 Task: In the Company goldmansachs.com, Log Linkedin Message with description: 'Sent a LinkedIn message to a potential buyer offering a personalized solution.'; Add date: '24 September, 2023' and time 11:00:AM; Add contact from the company's contact and save. Logged in from softage.10@softage.net
Action: Mouse moved to (46, 43)
Screenshot: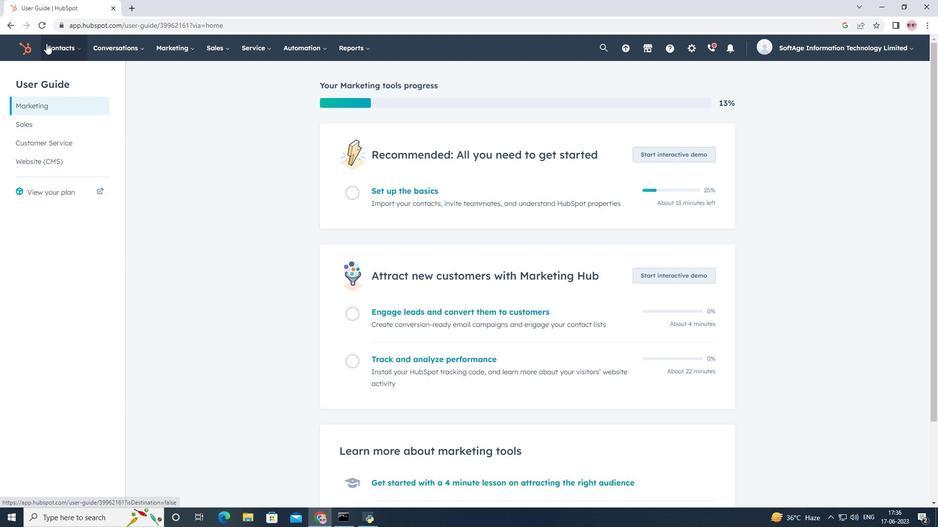 
Action: Mouse pressed left at (46, 43)
Screenshot: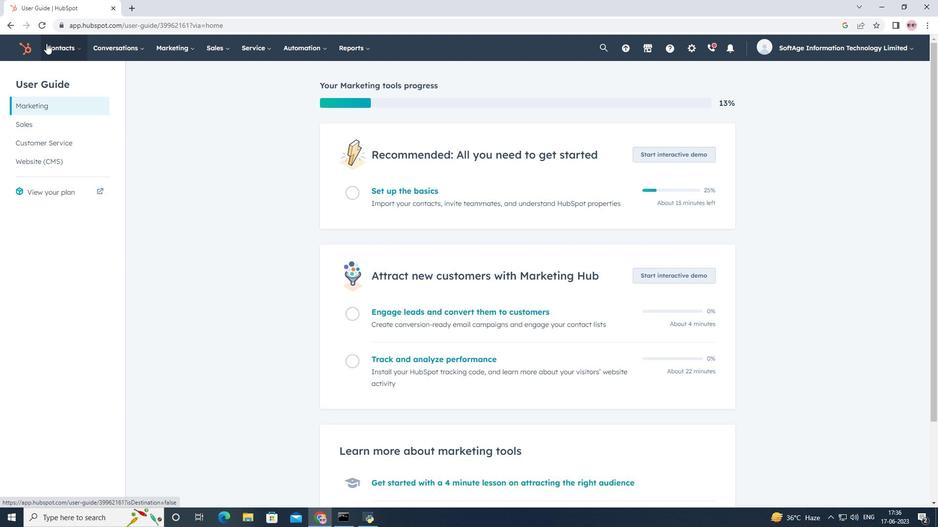 
Action: Mouse moved to (75, 97)
Screenshot: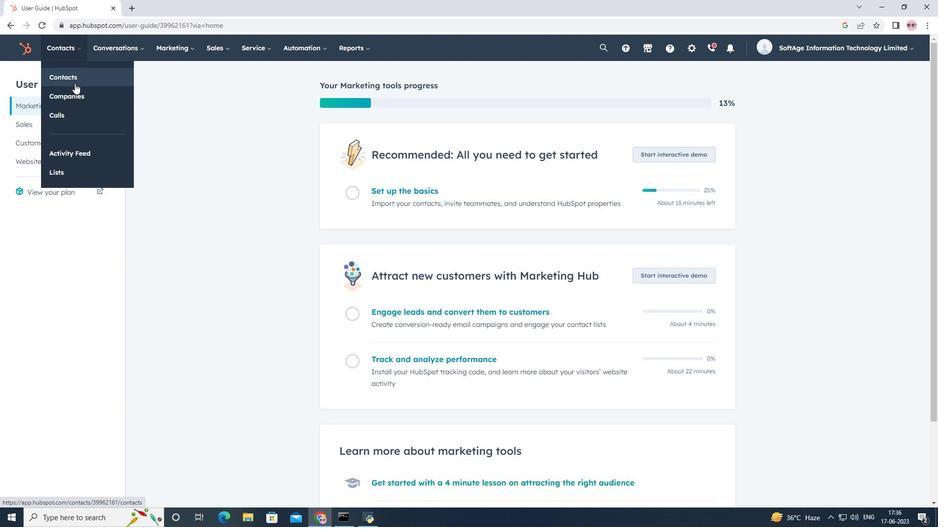 
Action: Mouse pressed left at (75, 97)
Screenshot: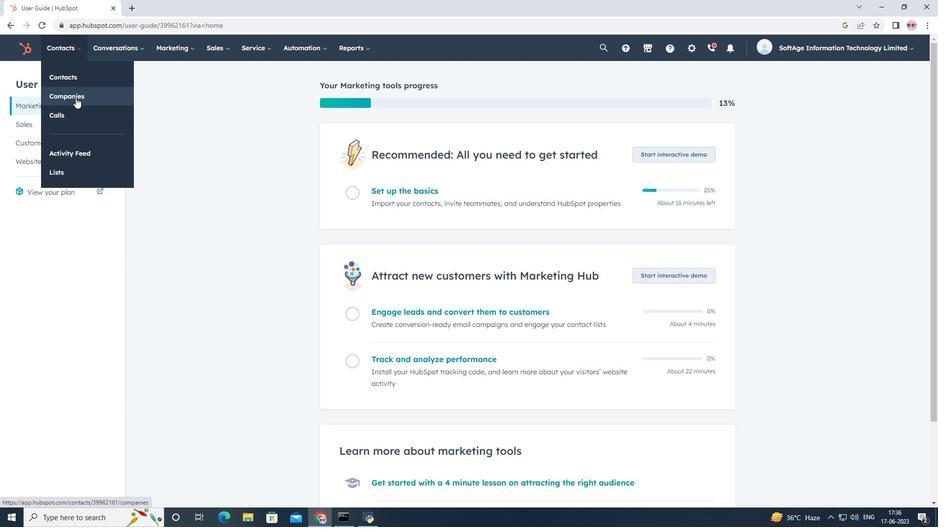 
Action: Mouse moved to (120, 157)
Screenshot: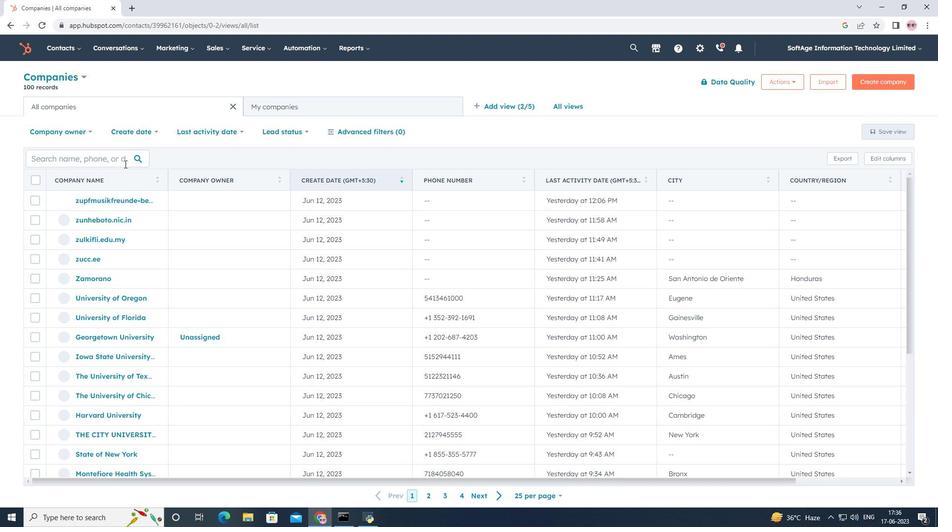 
Action: Mouse pressed left at (120, 157)
Screenshot: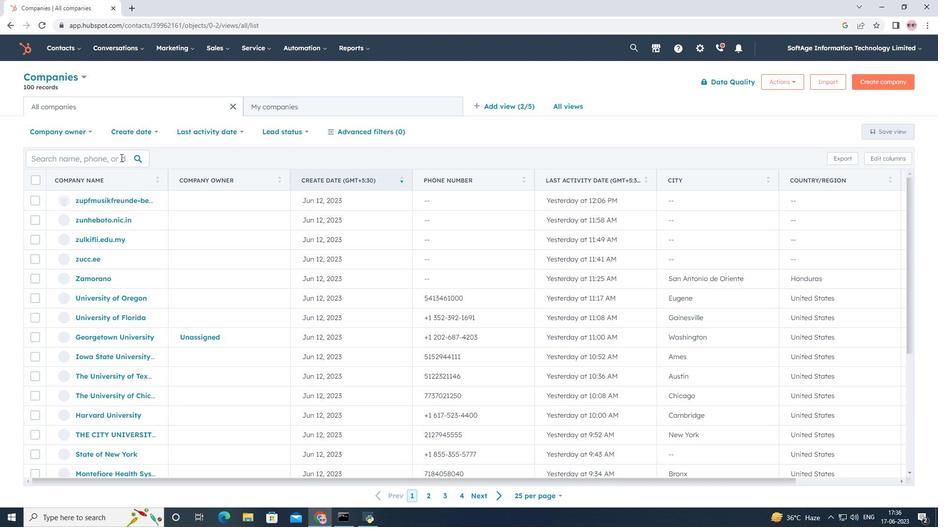 
Action: Key pressed goldmansachs.com
Screenshot: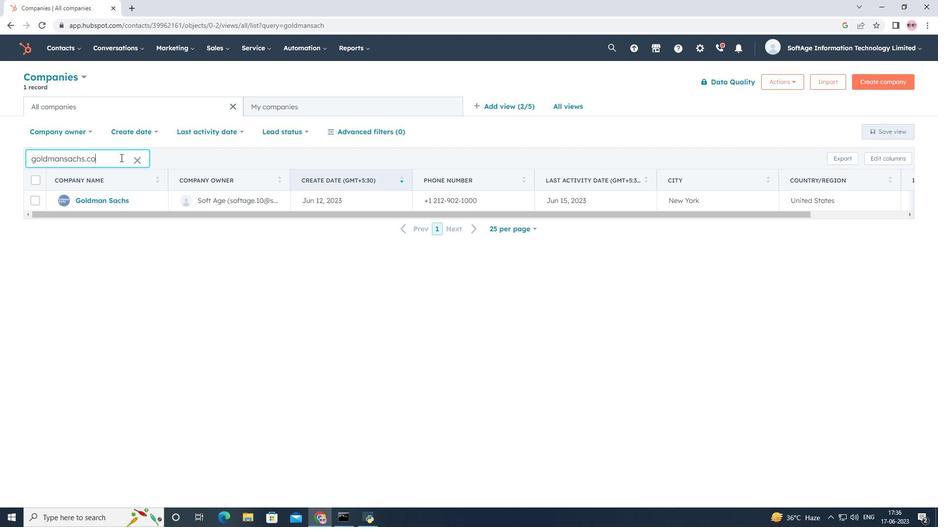 
Action: Mouse moved to (97, 201)
Screenshot: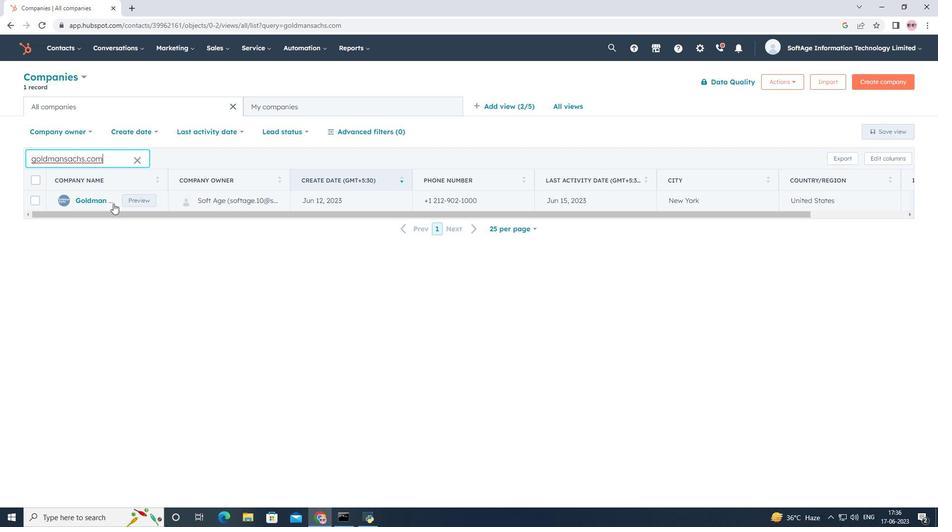 
Action: Mouse pressed left at (97, 201)
Screenshot: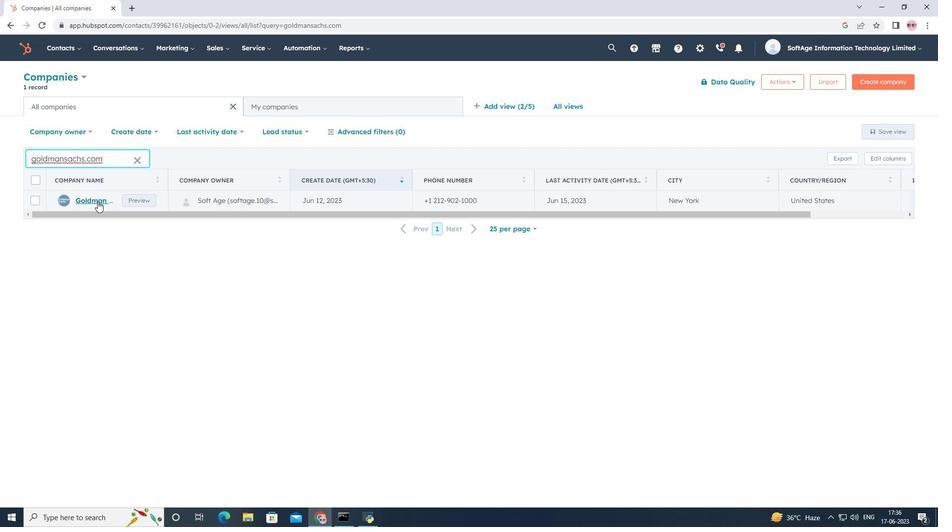 
Action: Mouse moved to (190, 160)
Screenshot: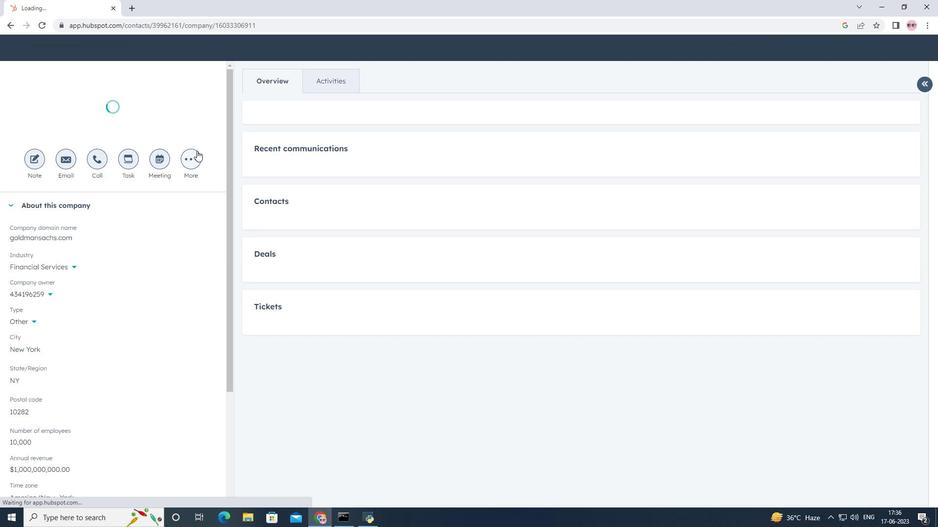 
Action: Mouse pressed left at (190, 160)
Screenshot: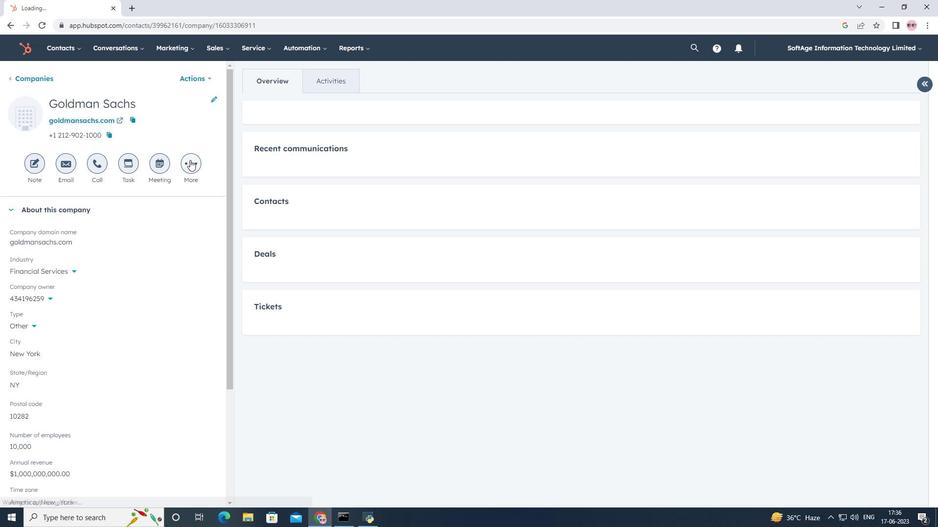 
Action: Mouse moved to (194, 206)
Screenshot: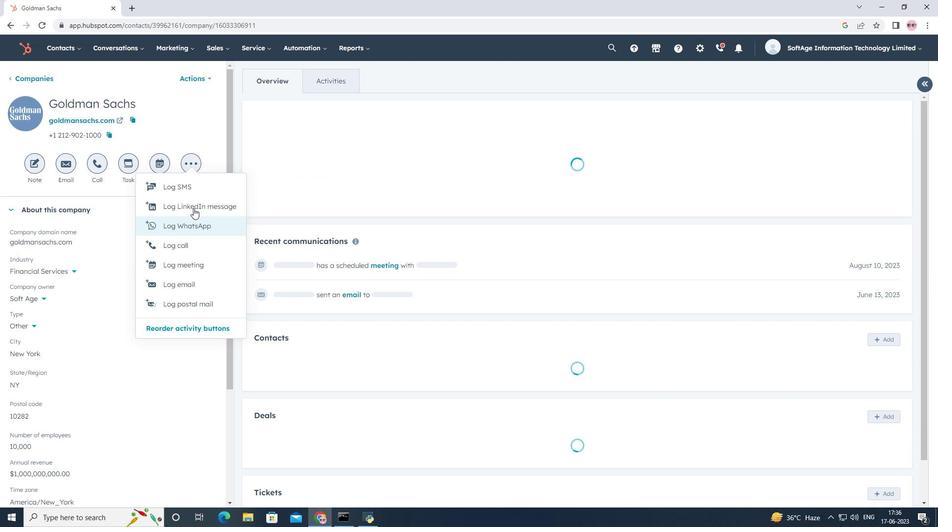 
Action: Mouse pressed left at (194, 206)
Screenshot: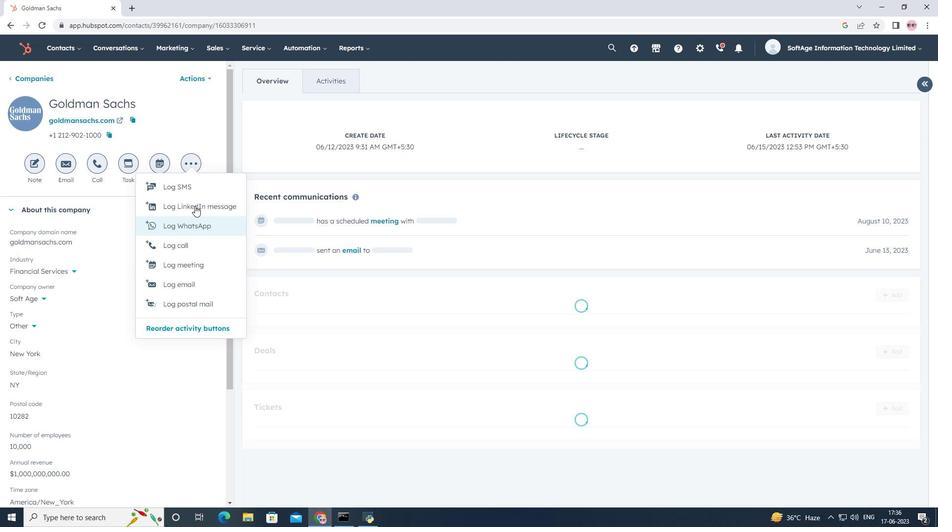 
Action: Mouse moved to (582, 383)
Screenshot: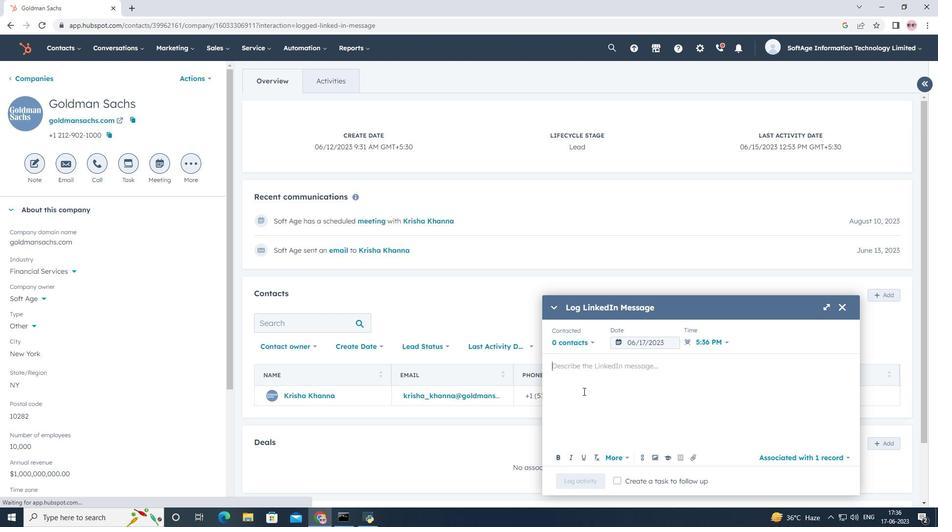 
Action: Mouse pressed left at (582, 383)
Screenshot: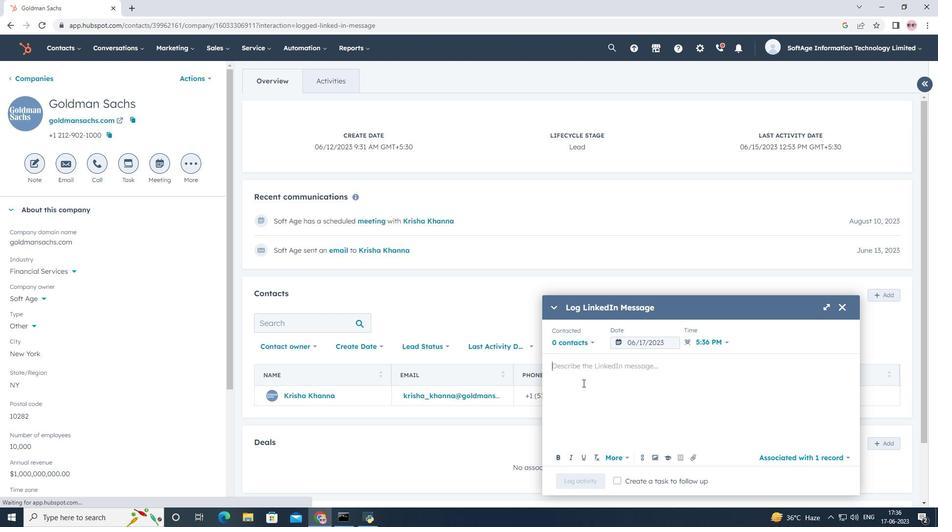 
Action: Key pressed <Key.shift>Sent<Key.space>a<Key.space><Key.shift>Linked<Key.shift>In<Key.space>message<Key.space>to<Key.space>a<Key.space>potential<Key.space>buyer<Key.space>offering<Key.space>a<Key.space>personalized<Key.space>solution.
Screenshot: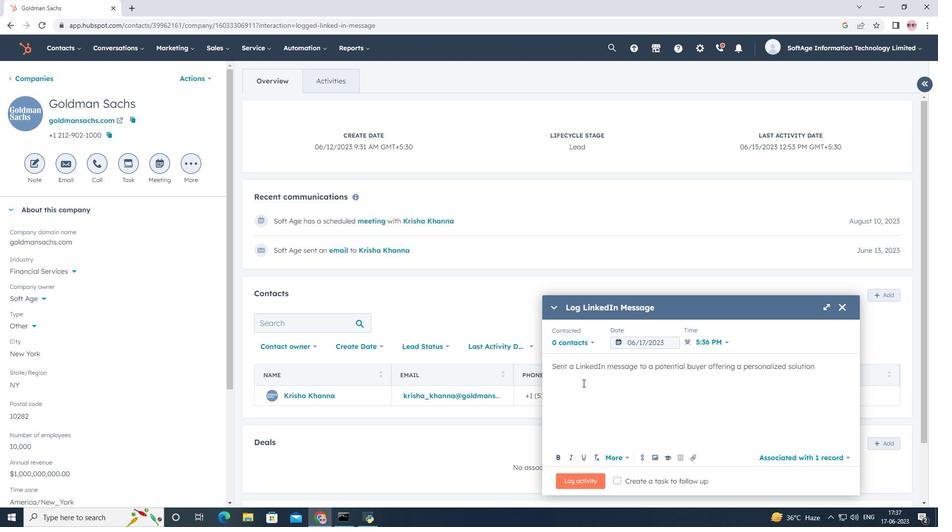 
Action: Mouse moved to (664, 344)
Screenshot: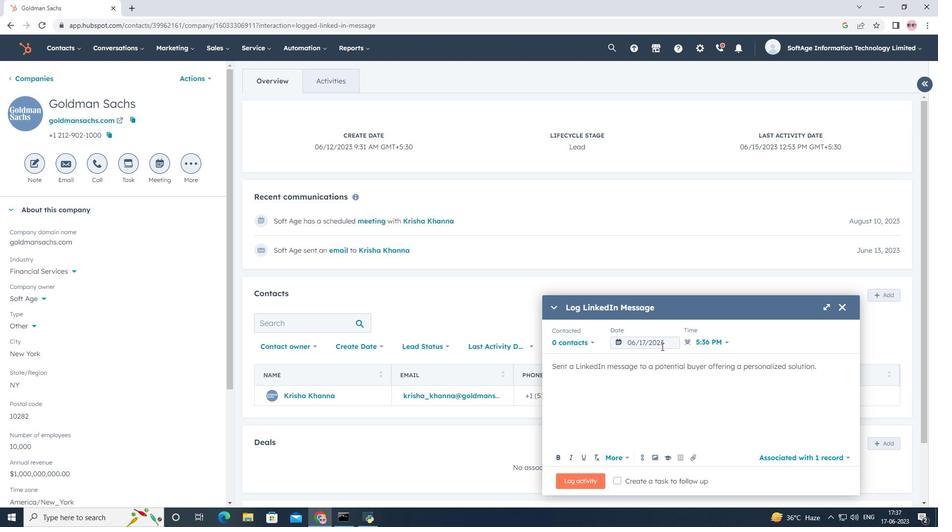 
Action: Mouse pressed left at (664, 344)
Screenshot: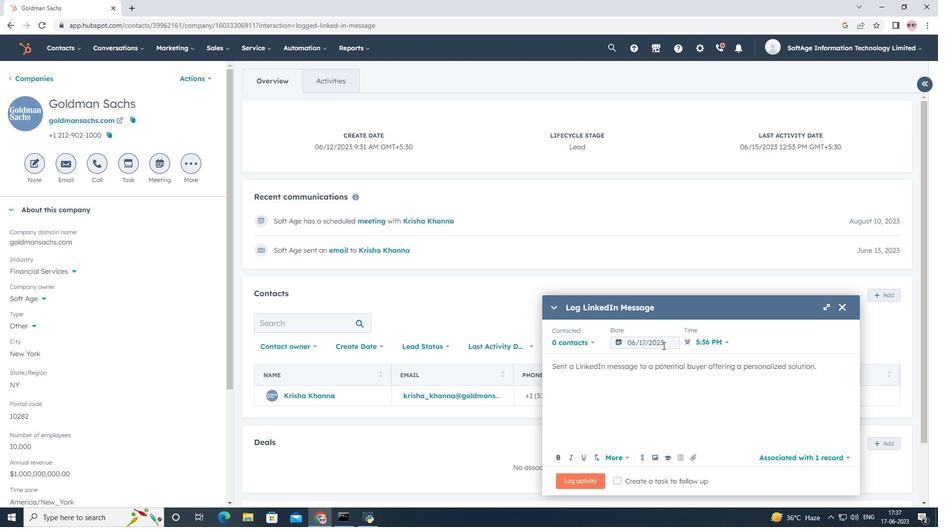 
Action: Mouse moved to (742, 182)
Screenshot: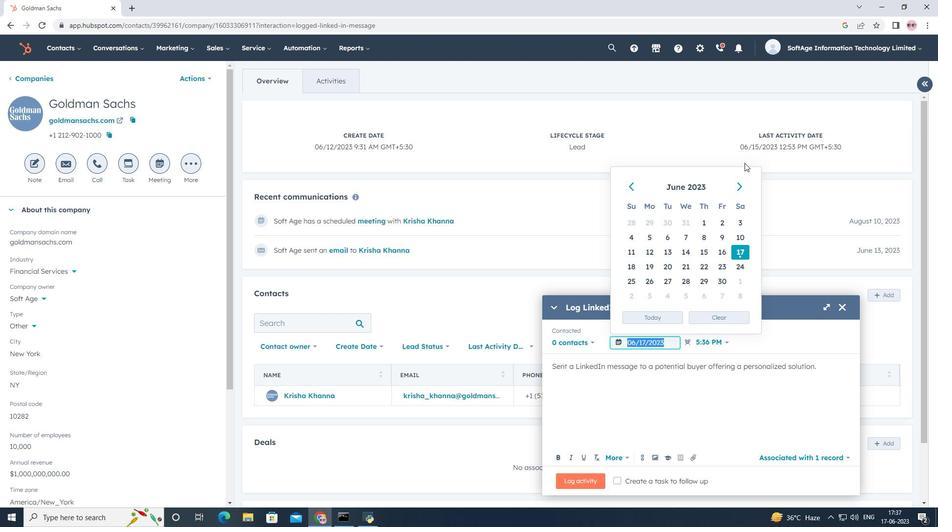 
Action: Mouse pressed left at (742, 182)
Screenshot: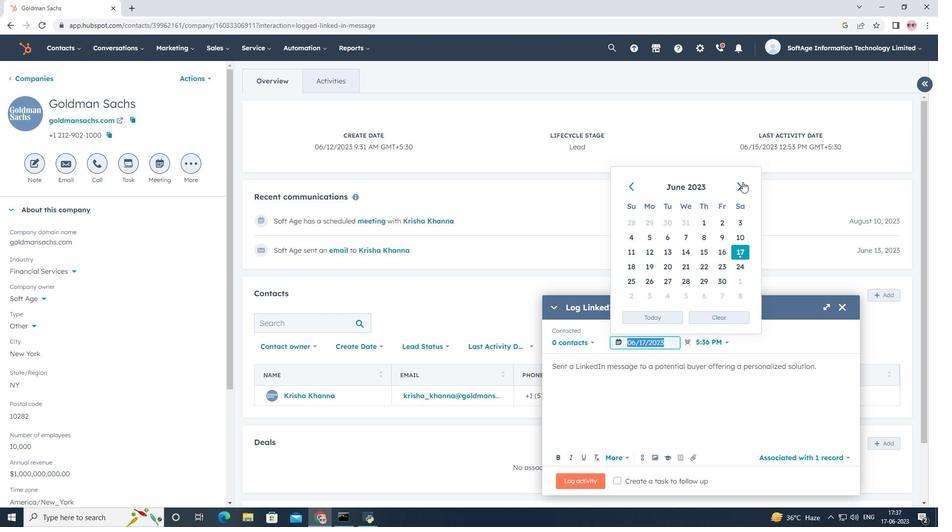
Action: Mouse pressed left at (742, 182)
Screenshot: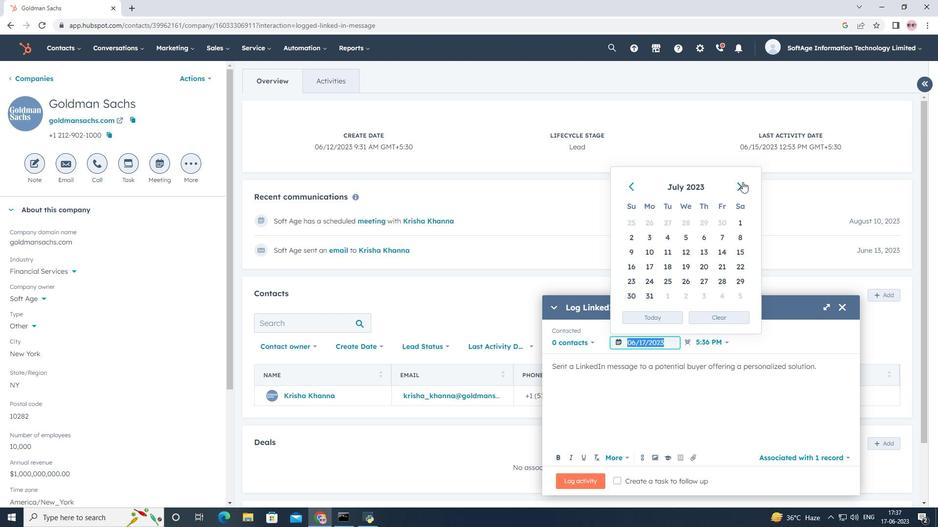 
Action: Mouse pressed left at (742, 182)
Screenshot: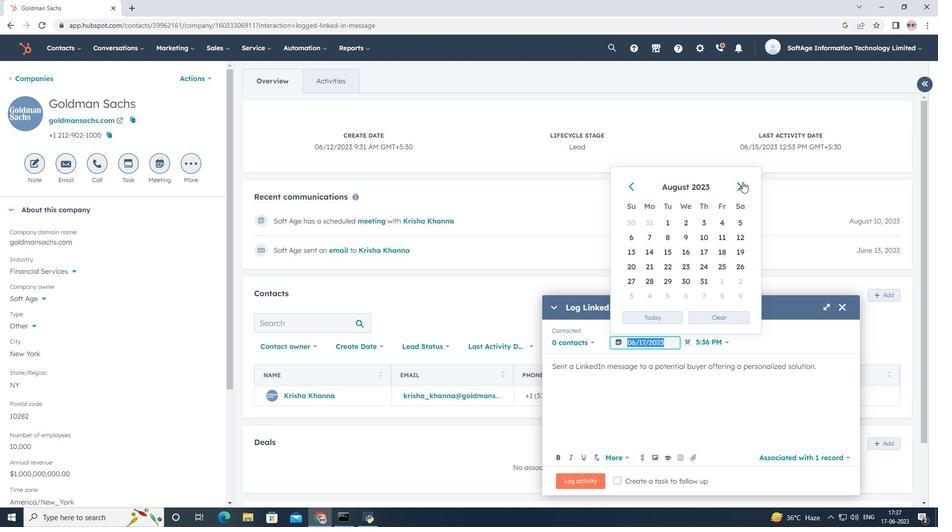 
Action: Mouse moved to (635, 281)
Screenshot: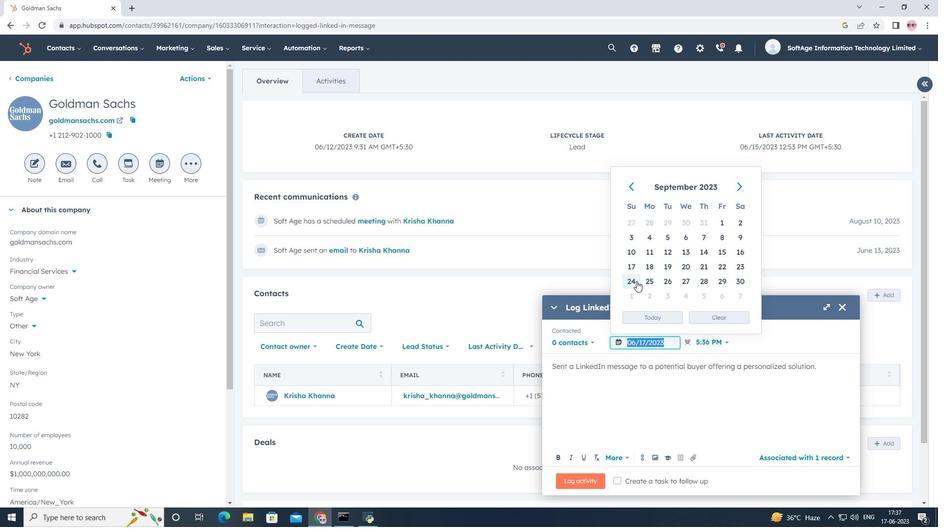 
Action: Mouse pressed left at (635, 281)
Screenshot: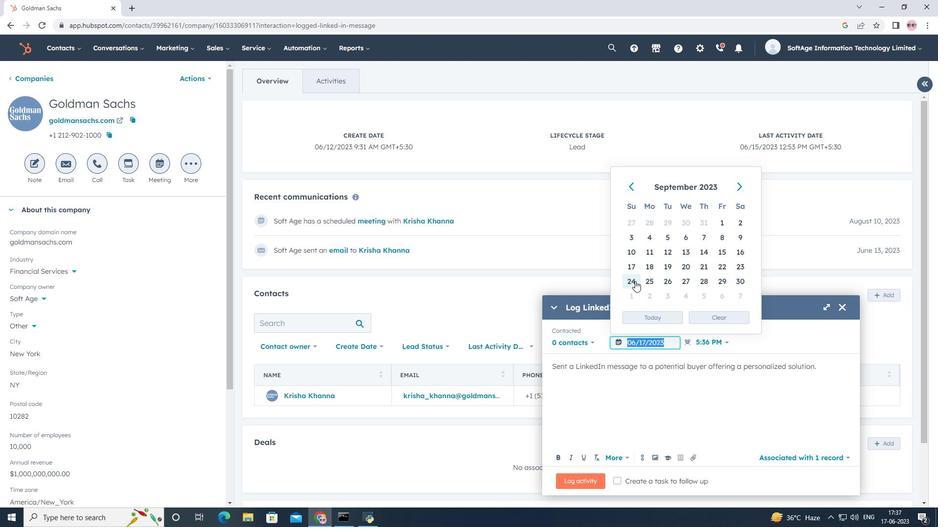 
Action: Mouse moved to (723, 344)
Screenshot: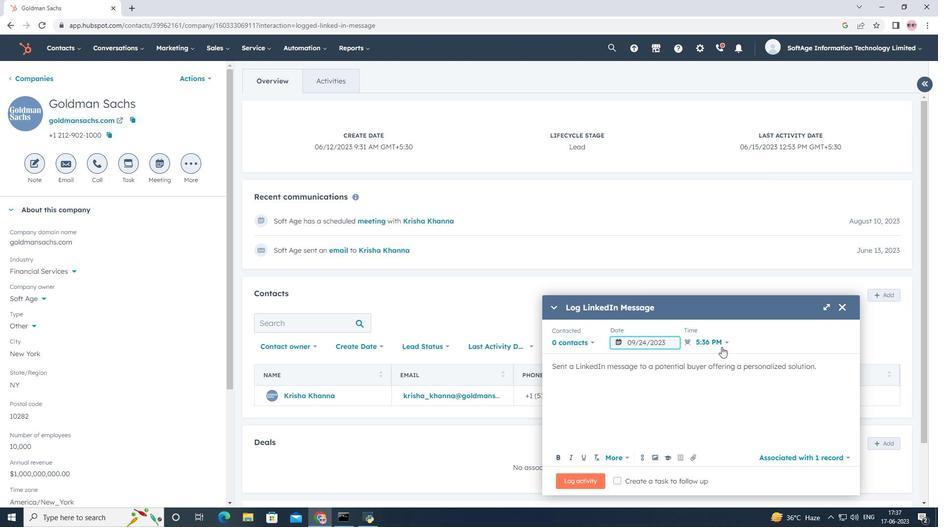 
Action: Mouse pressed left at (723, 344)
Screenshot: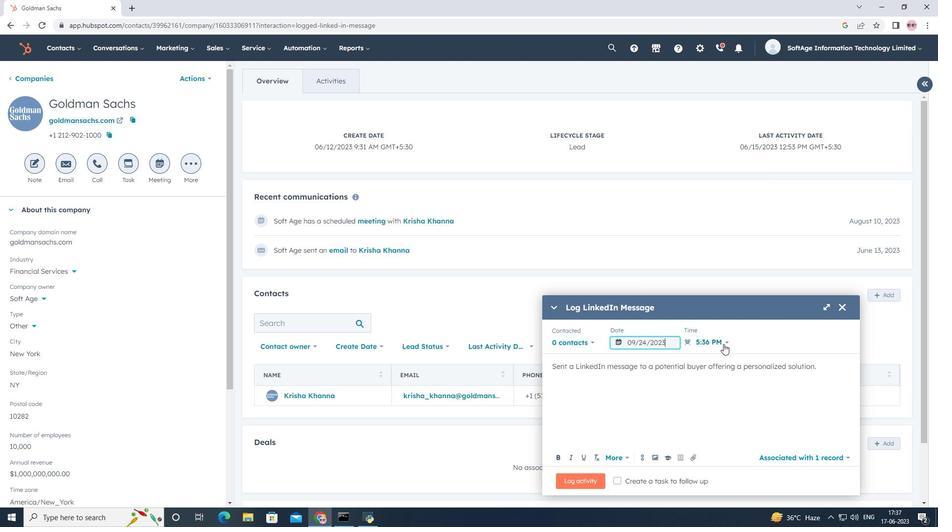 
Action: Mouse moved to (777, 393)
Screenshot: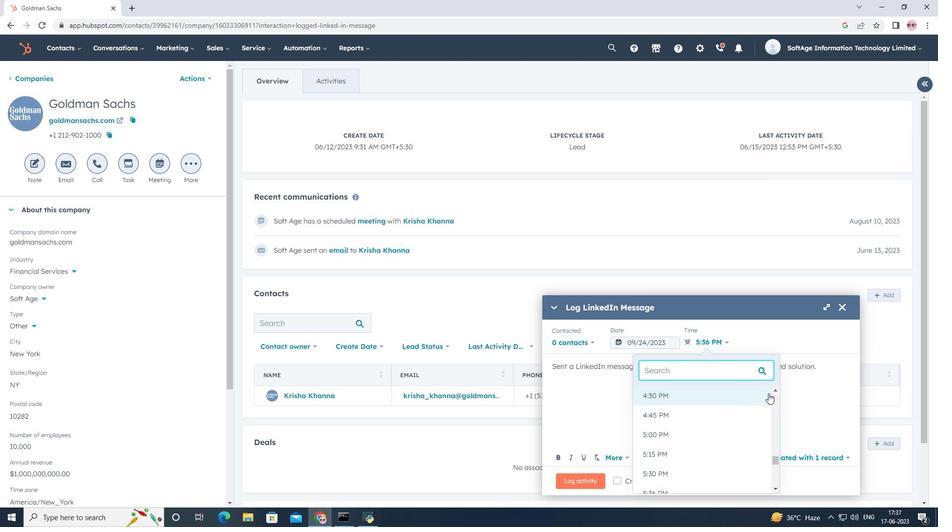 
Action: Mouse pressed left at (777, 393)
Screenshot: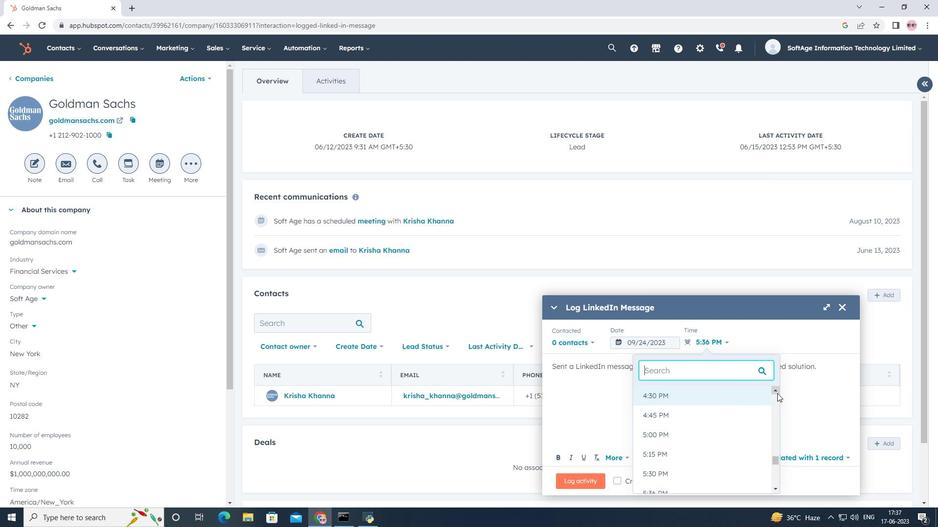 
Action: Mouse pressed left at (777, 393)
Screenshot: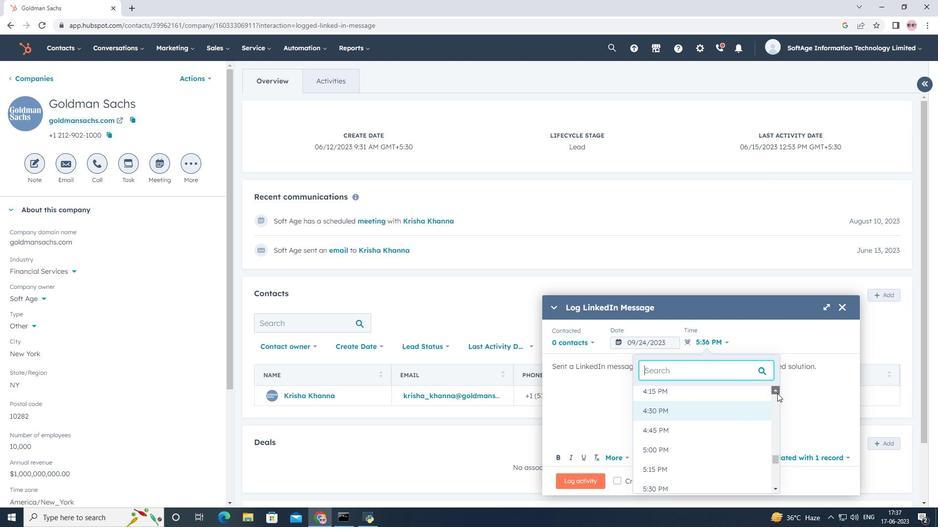 
Action: Mouse pressed left at (777, 393)
Screenshot: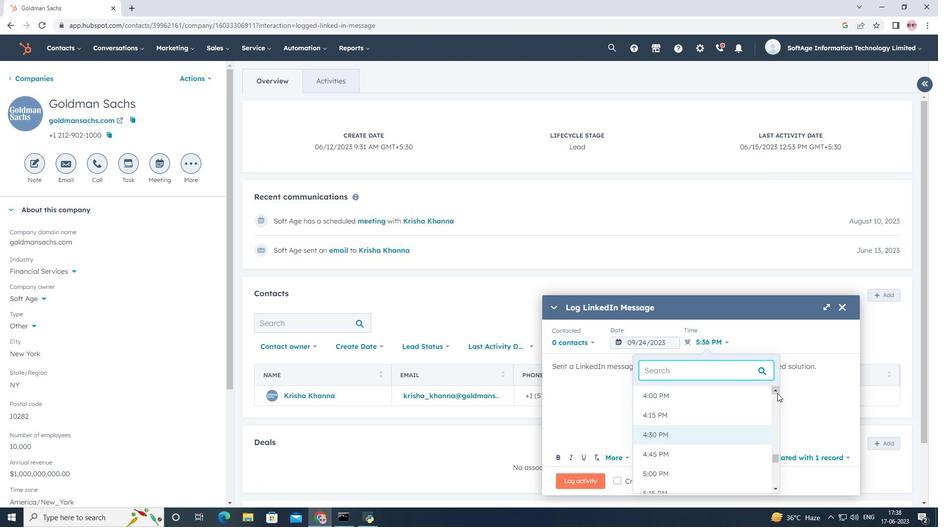 
Action: Mouse pressed left at (777, 393)
Screenshot: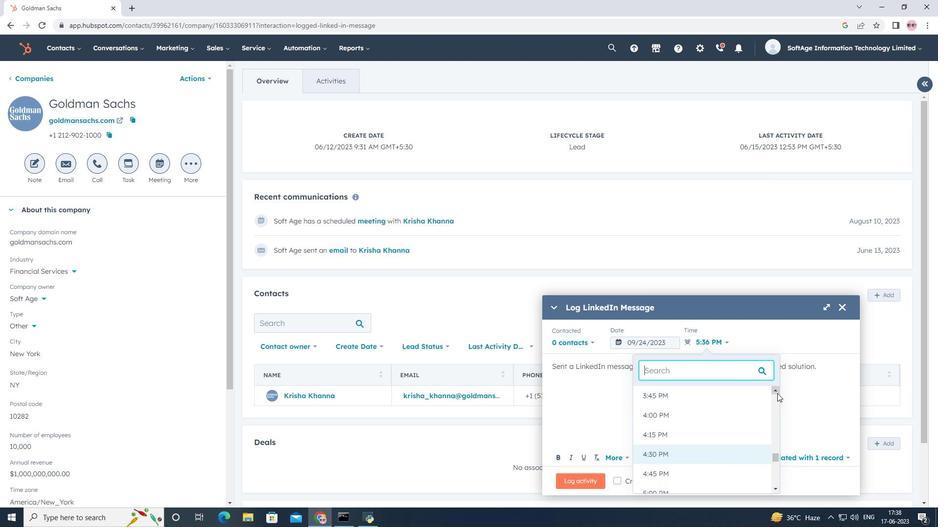 
Action: Mouse pressed left at (777, 393)
Screenshot: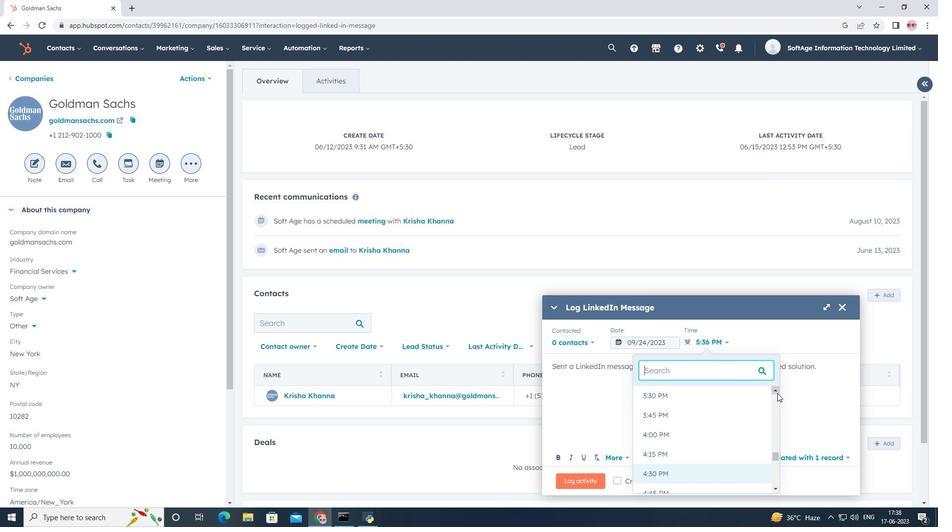 
Action: Mouse pressed left at (777, 393)
Screenshot: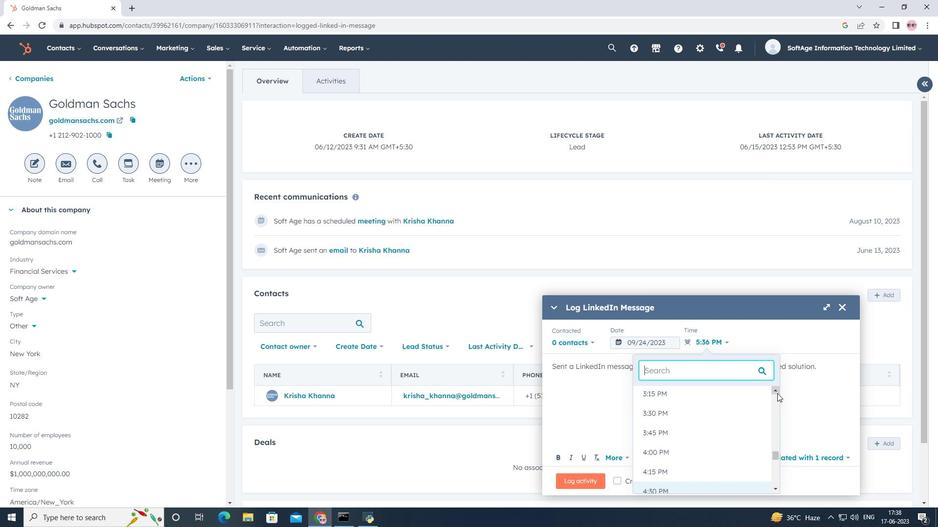 
Action: Mouse pressed left at (777, 393)
Screenshot: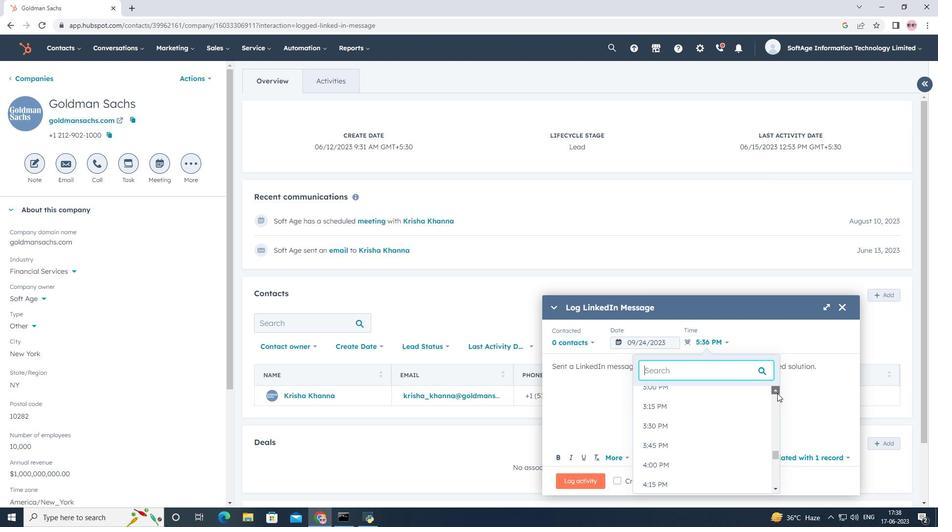 
Action: Mouse pressed left at (777, 393)
Screenshot: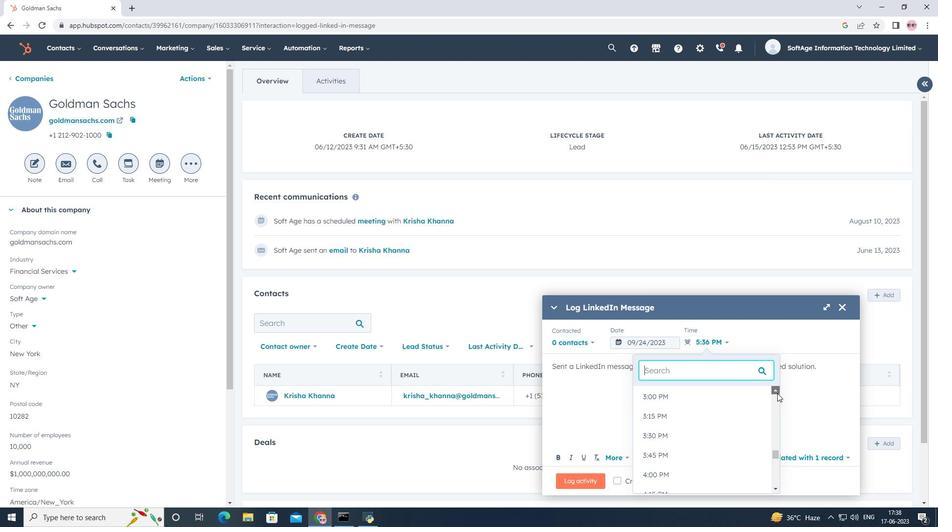 
Action: Mouse pressed left at (777, 393)
Screenshot: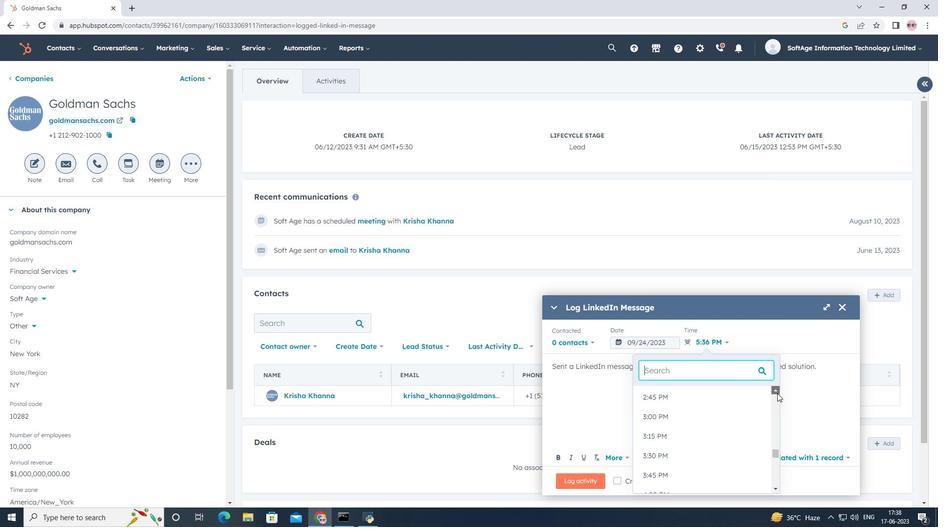
Action: Mouse pressed left at (777, 393)
Screenshot: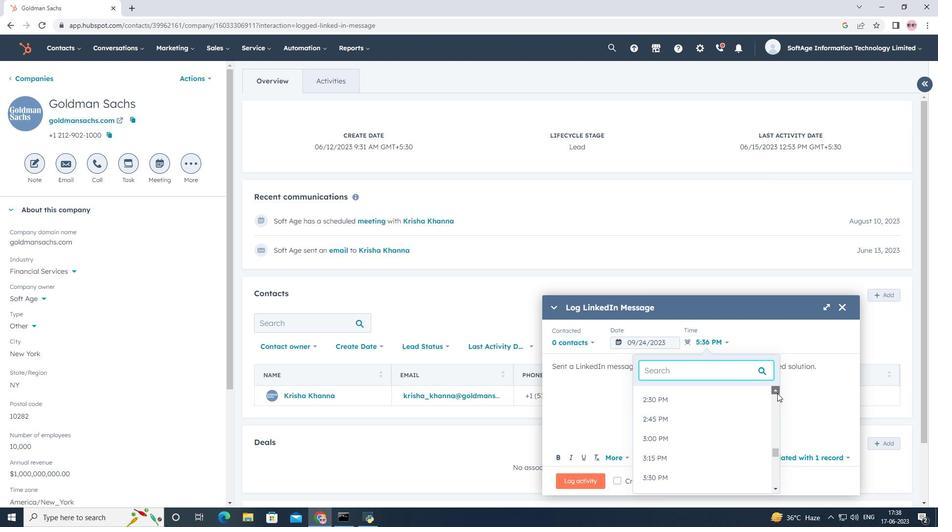 
Action: Mouse pressed left at (777, 393)
Screenshot: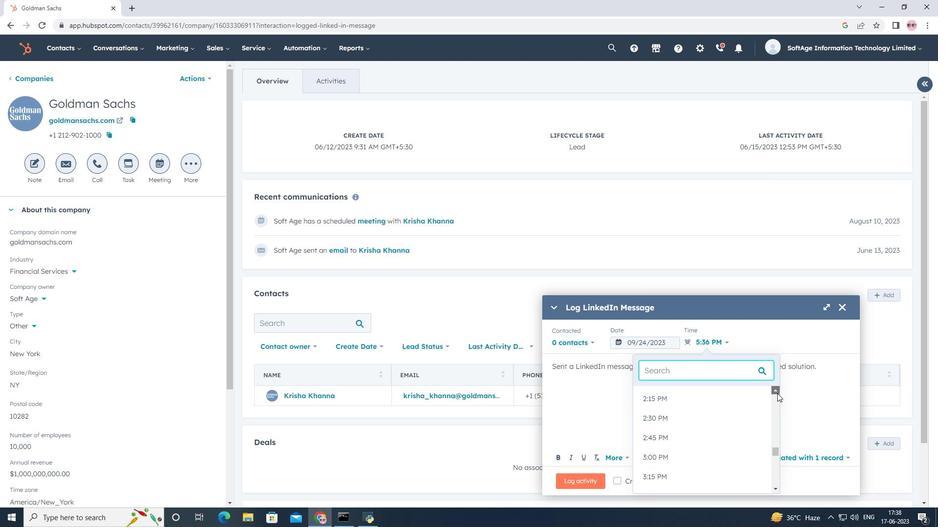 
Action: Mouse pressed left at (777, 393)
Screenshot: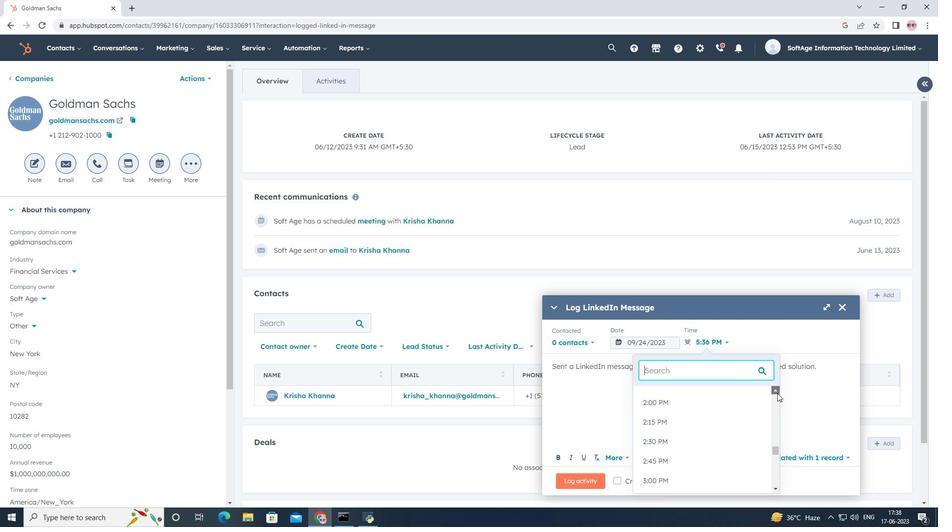
Action: Mouse pressed left at (777, 393)
Screenshot: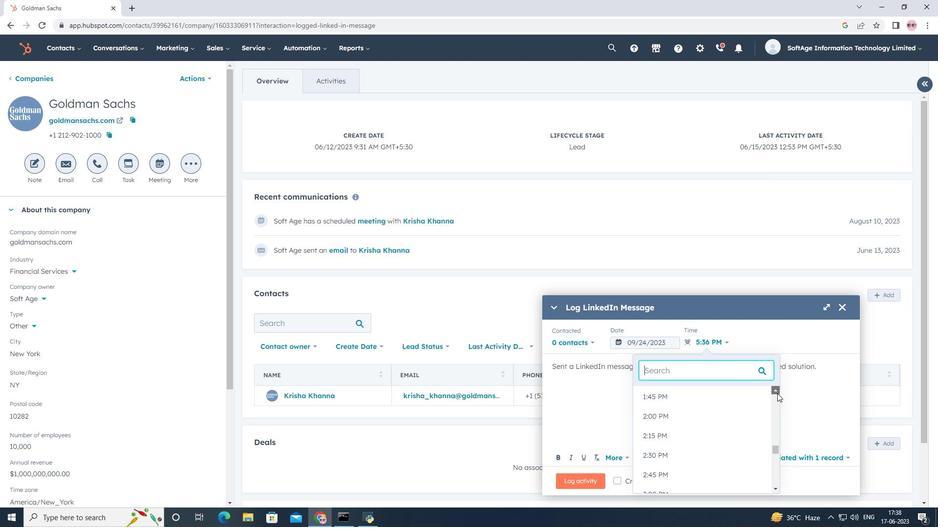 
Action: Mouse pressed left at (777, 393)
Screenshot: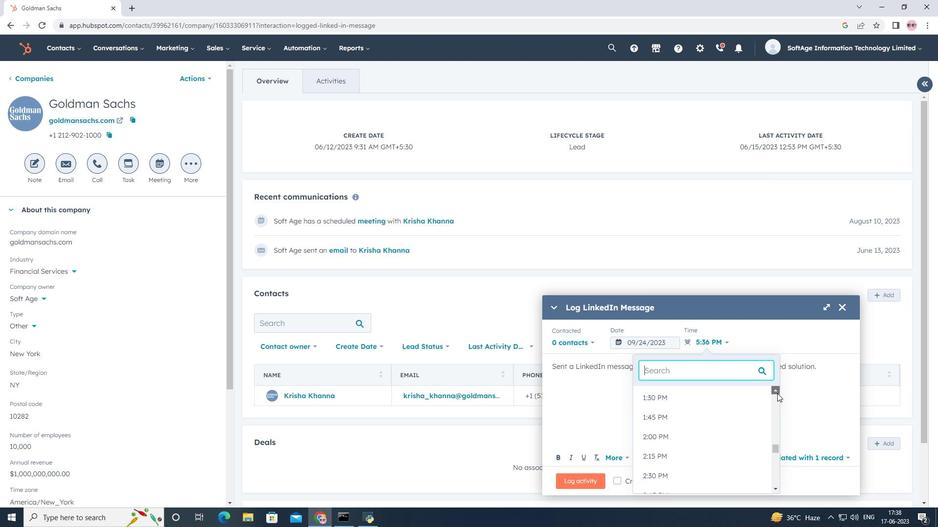 
Action: Mouse pressed left at (777, 393)
Screenshot: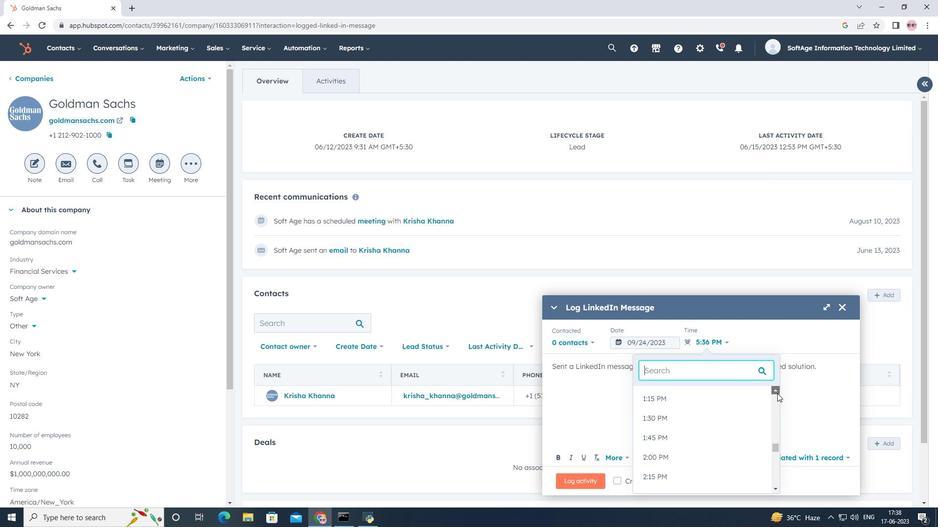 
Action: Mouse pressed left at (777, 393)
Screenshot: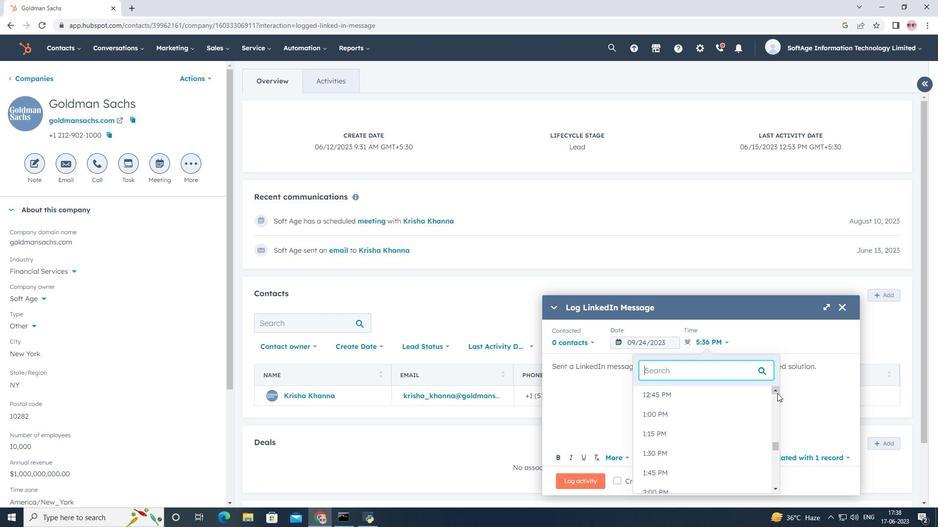 
Action: Mouse pressed left at (777, 393)
Screenshot: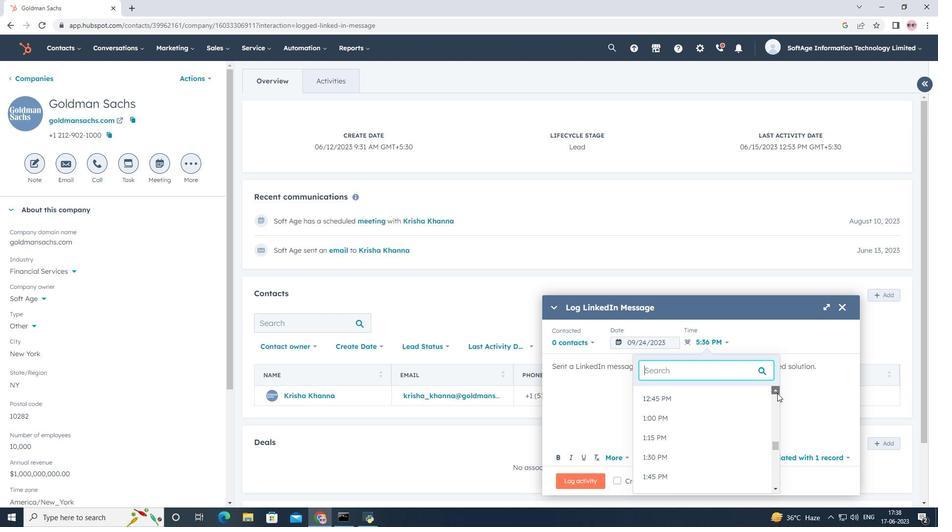 
Action: Mouse pressed left at (777, 393)
Screenshot: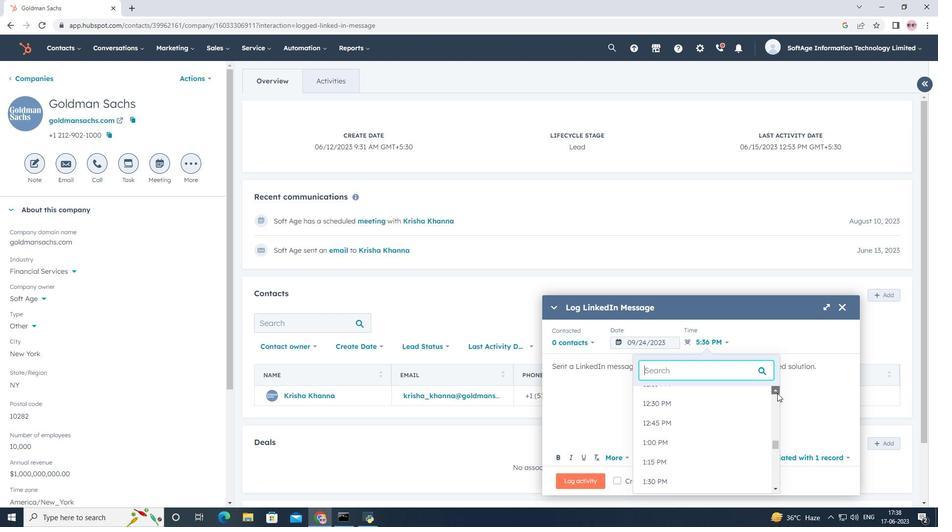 
Action: Mouse pressed left at (777, 393)
Screenshot: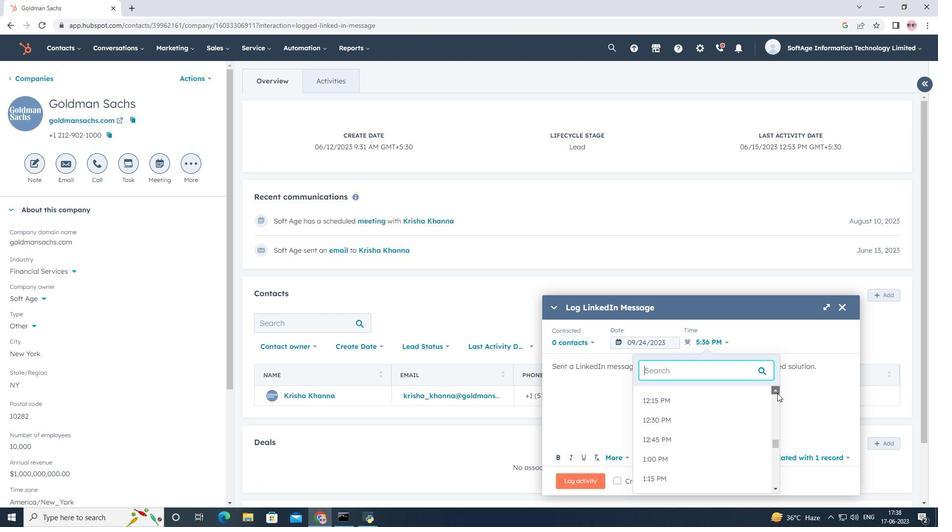 
Action: Mouse pressed left at (777, 393)
Screenshot: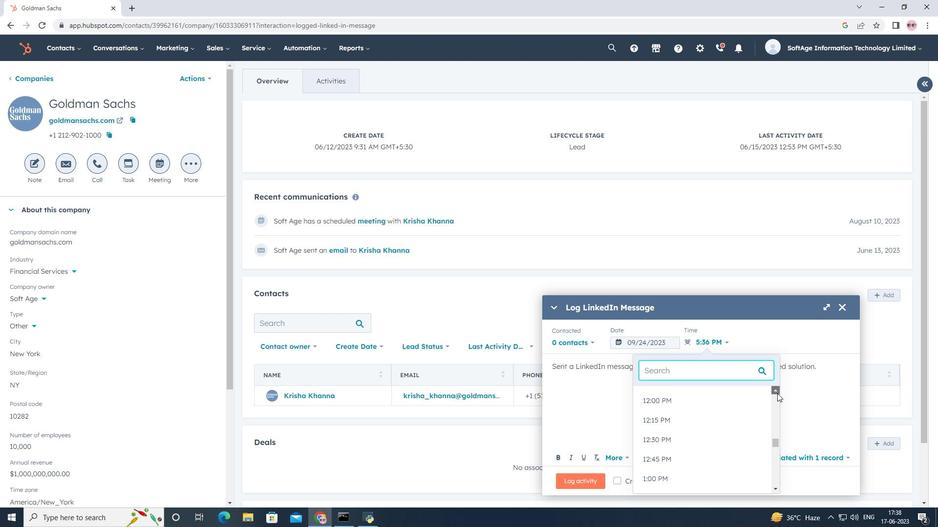 
Action: Mouse pressed left at (777, 393)
Screenshot: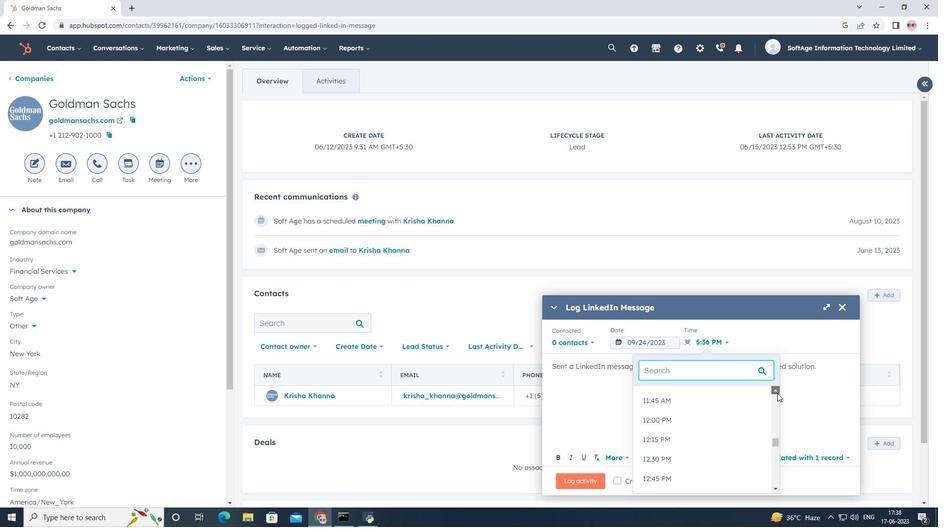 
Action: Mouse pressed left at (777, 393)
Screenshot: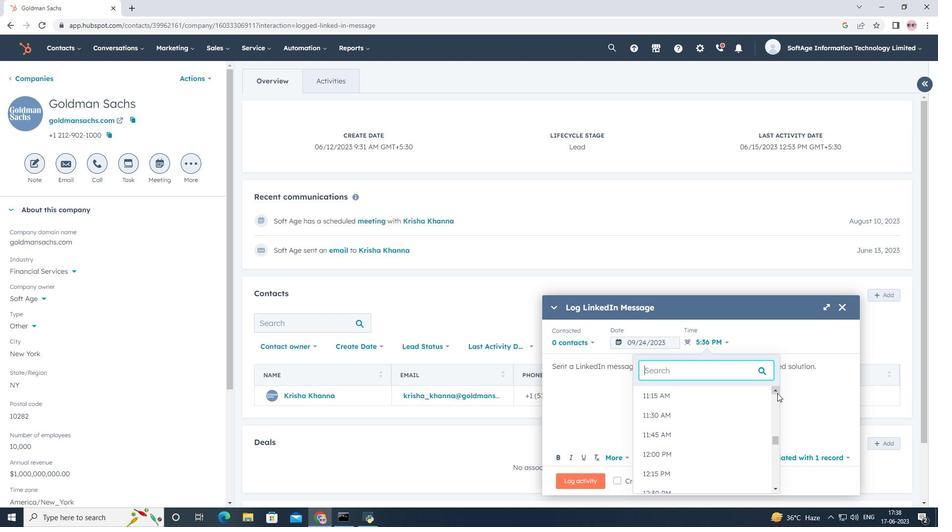 
Action: Mouse pressed left at (777, 393)
Screenshot: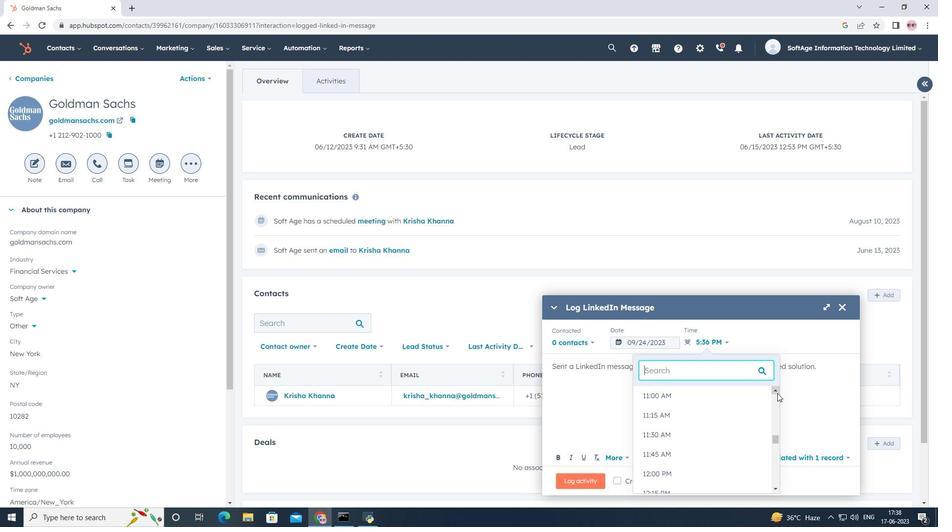 
Action: Mouse moved to (694, 409)
Screenshot: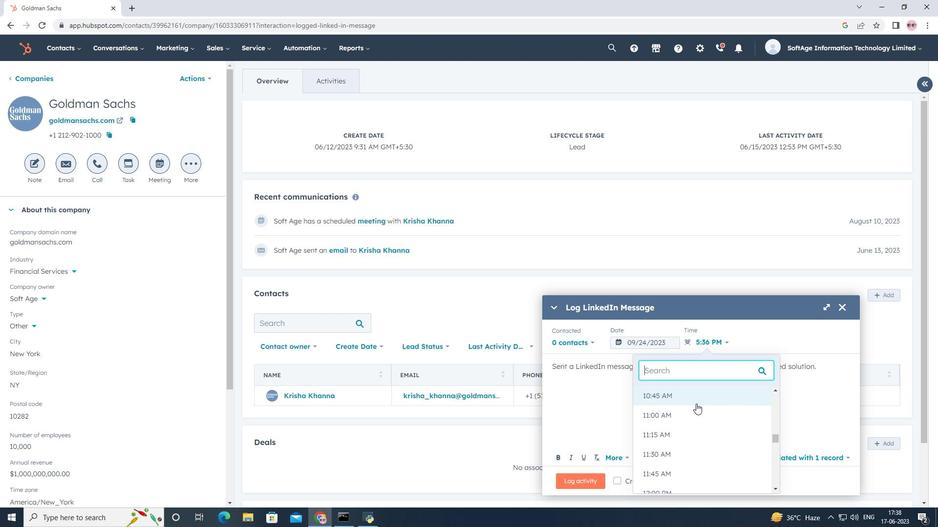 
Action: Mouse pressed left at (694, 409)
Screenshot: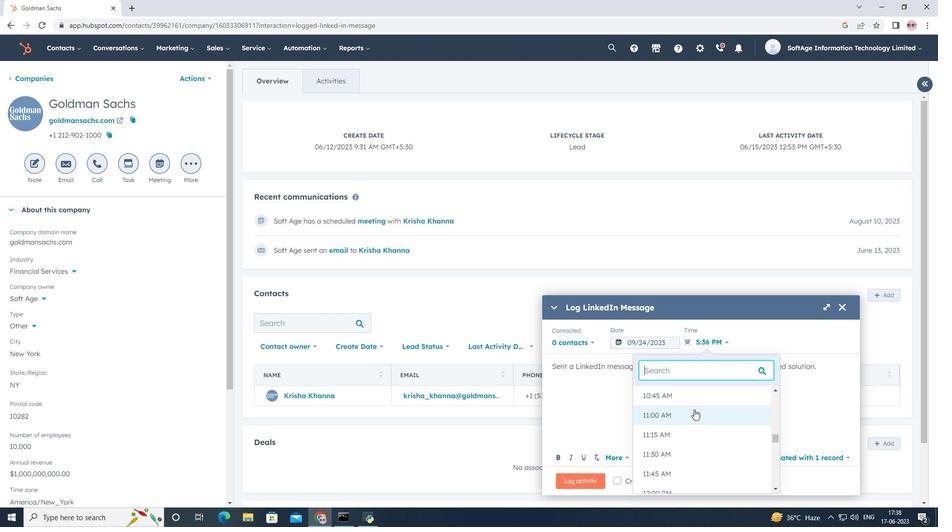 
Action: Mouse moved to (586, 344)
Screenshot: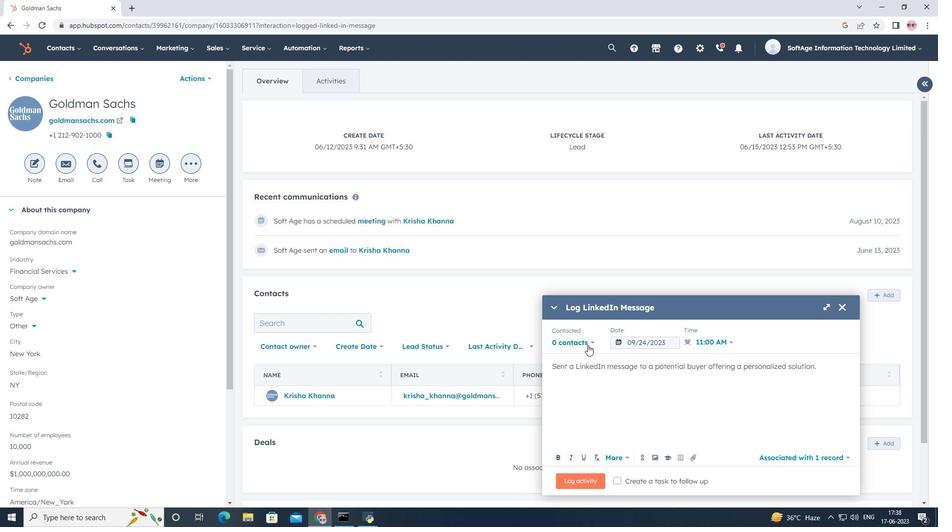 
Action: Mouse pressed left at (586, 344)
Screenshot: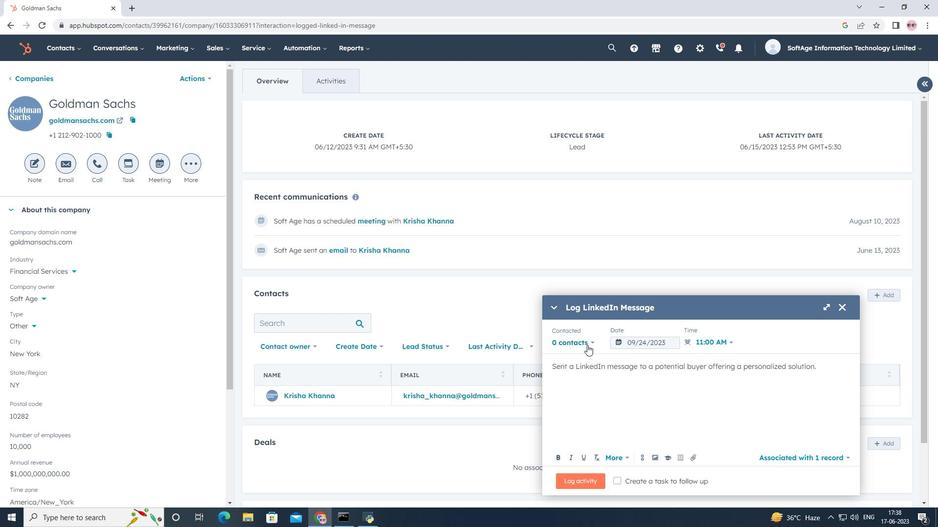 
Action: Mouse moved to (609, 393)
Screenshot: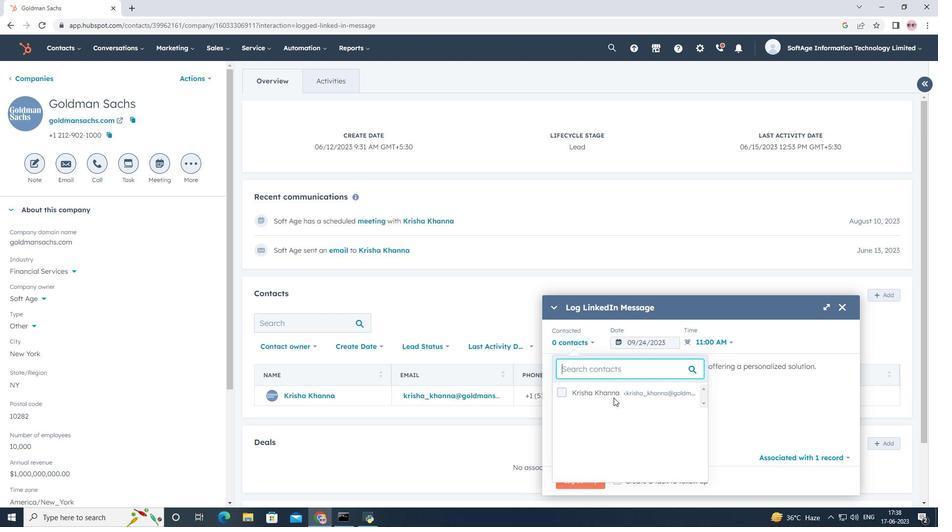
Action: Mouse pressed left at (609, 393)
Screenshot: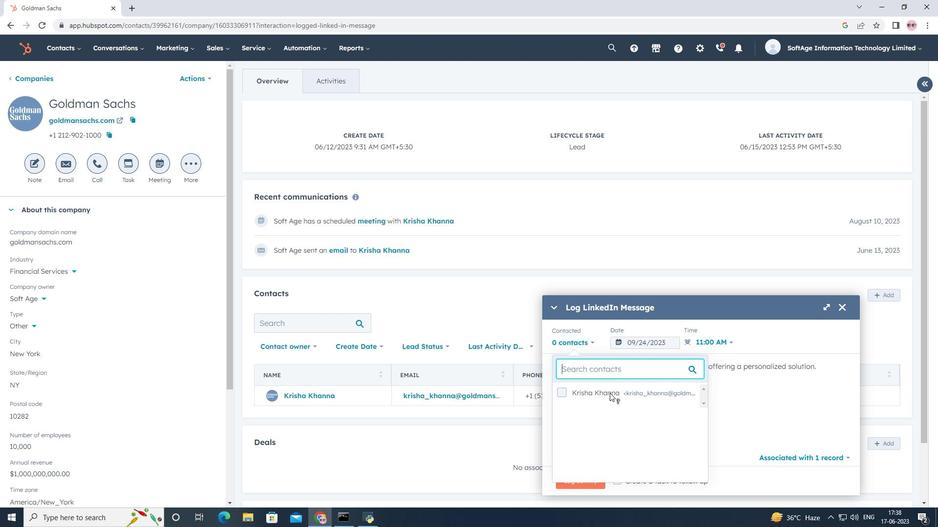 
Action: Mouse moved to (766, 409)
Screenshot: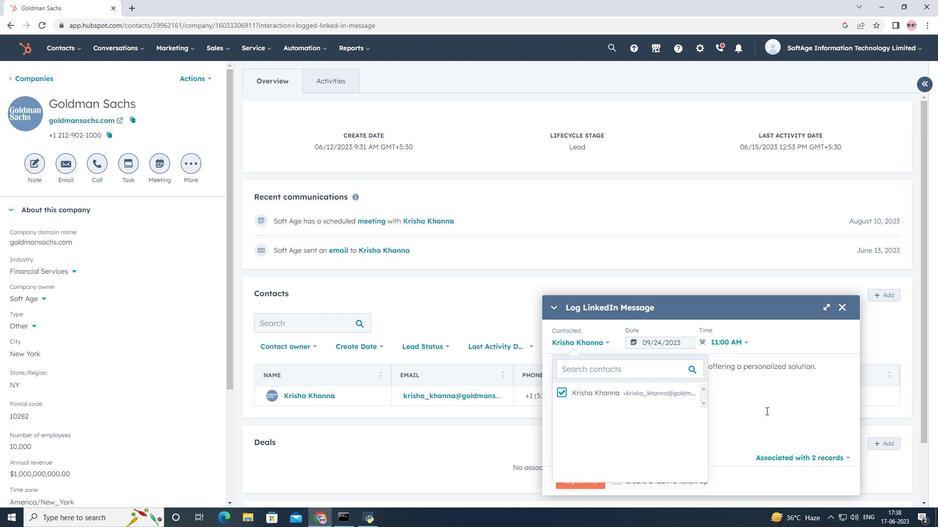 
Action: Mouse pressed left at (766, 409)
Screenshot: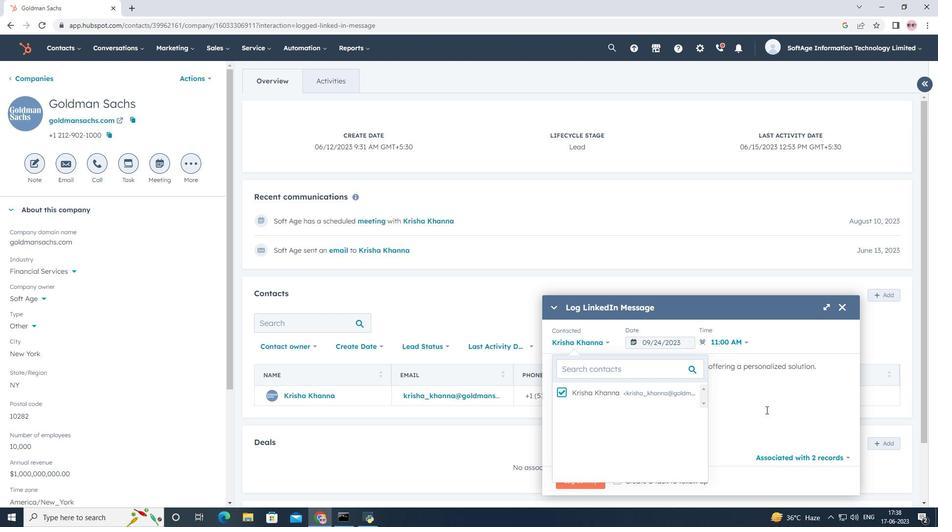 
Action: Mouse moved to (576, 482)
Screenshot: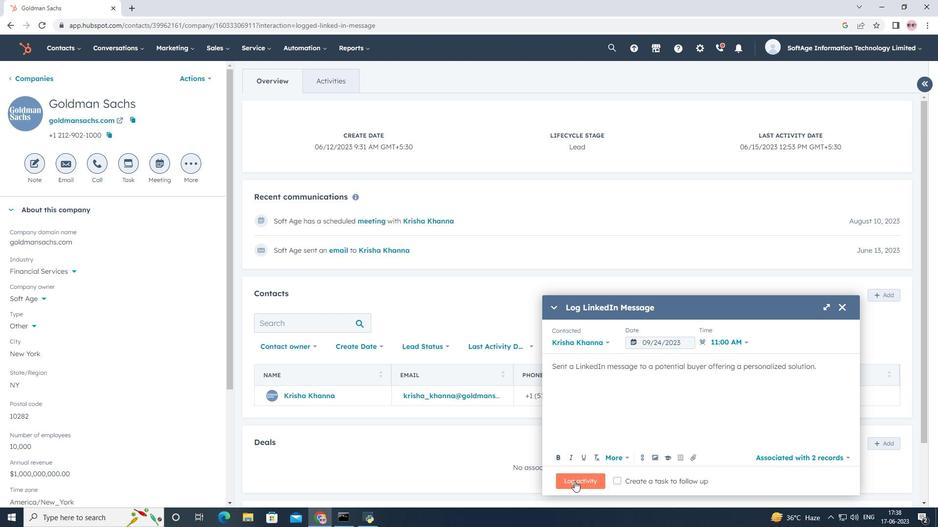 
Action: Mouse pressed left at (576, 482)
Screenshot: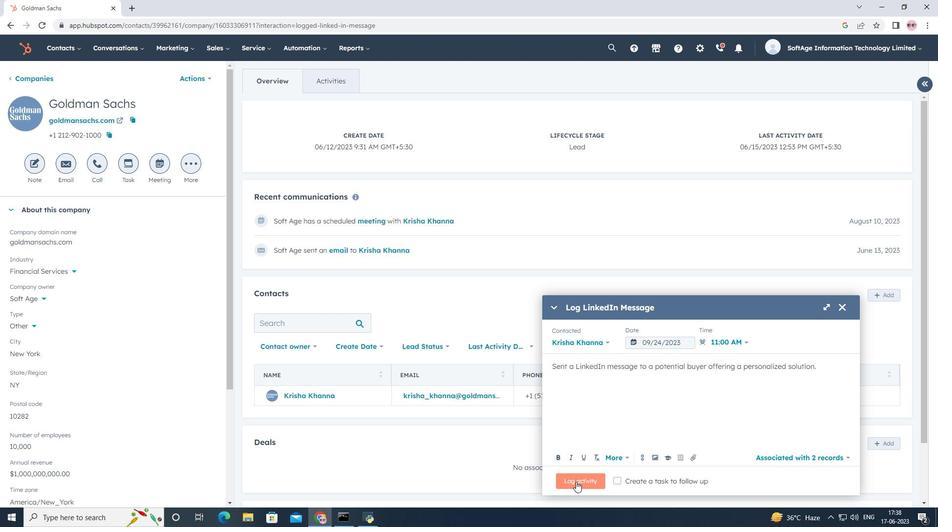 
